 Task: Clear offline items from the Outlook calendar.
Action: Mouse moved to (15, 60)
Screenshot: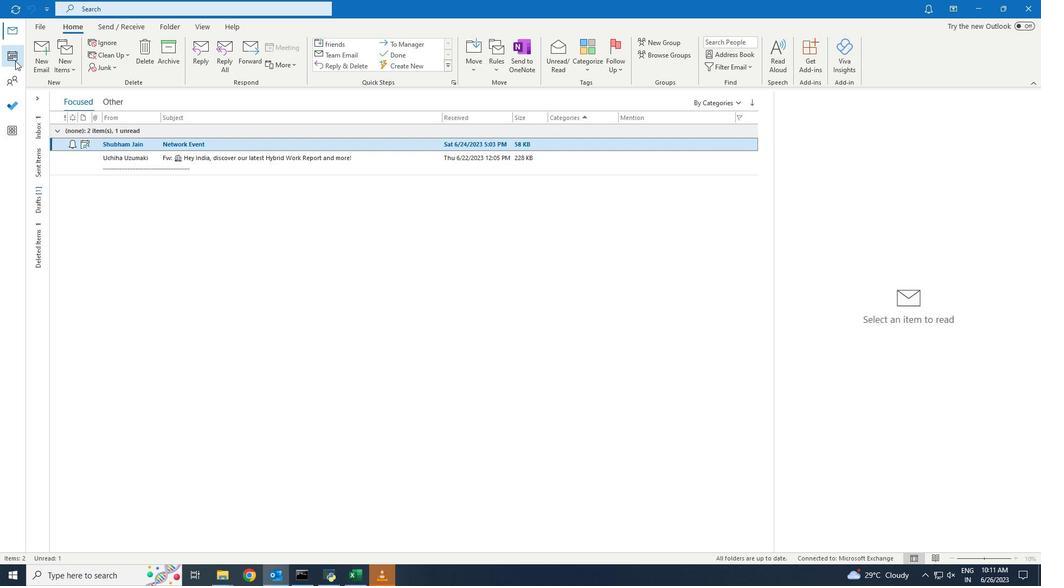 
Action: Mouse pressed left at (15, 60)
Screenshot: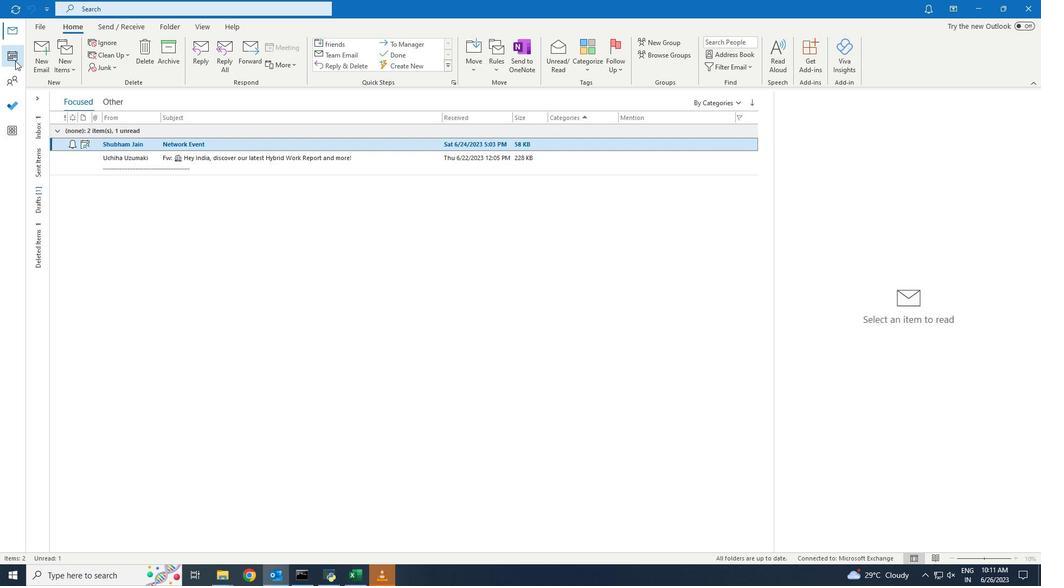 
Action: Mouse moved to (160, 27)
Screenshot: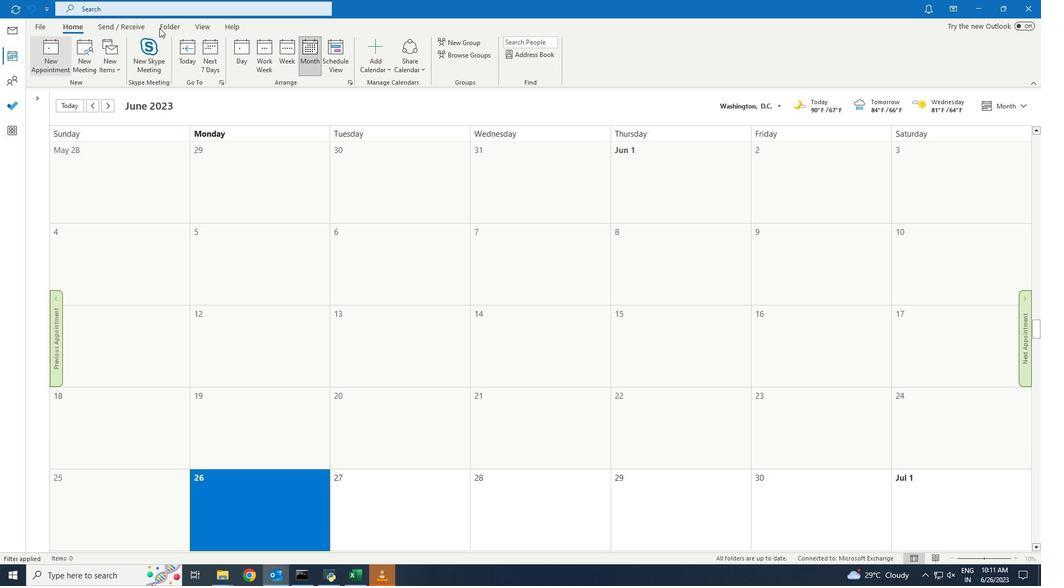 
Action: Mouse pressed left at (160, 27)
Screenshot: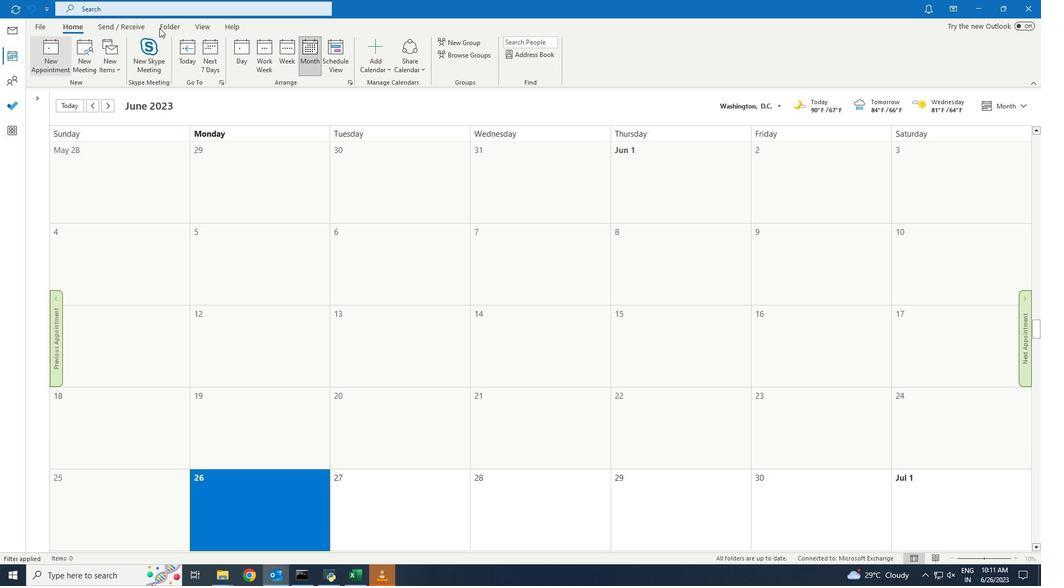 
Action: Mouse moved to (252, 62)
Screenshot: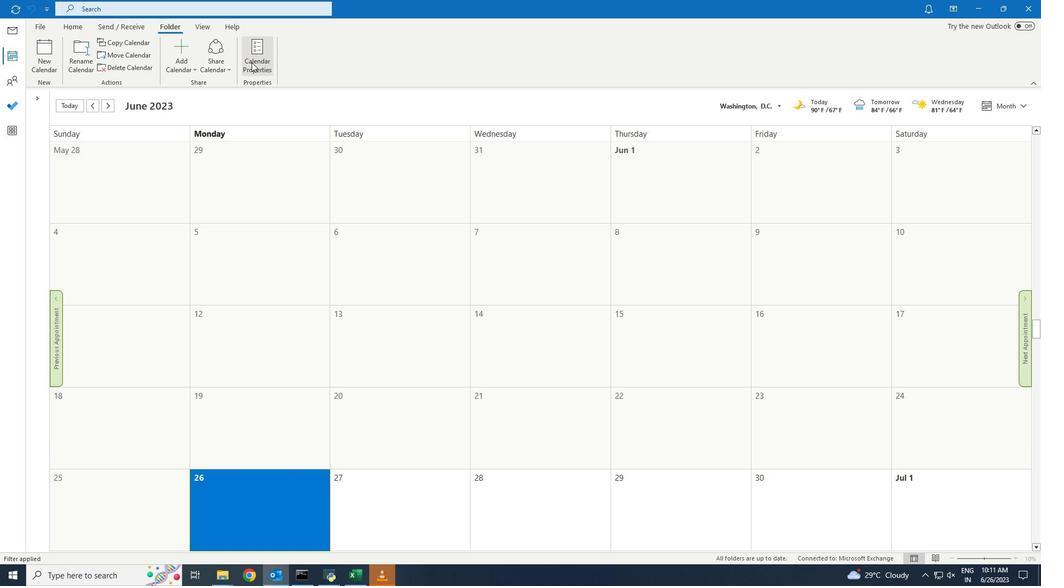 
Action: Mouse pressed left at (252, 62)
Screenshot: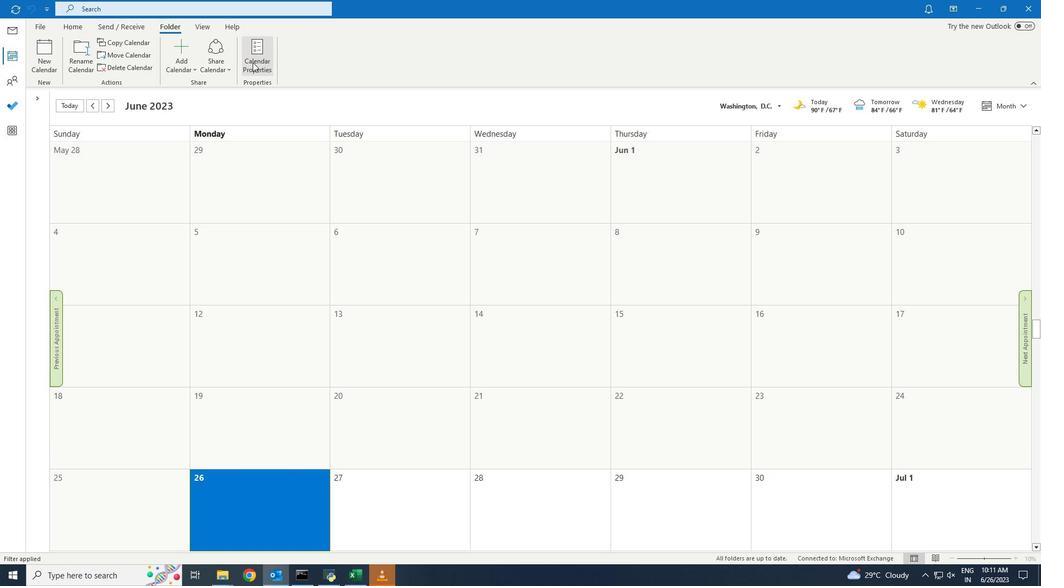 
Action: Mouse moved to (501, 326)
Screenshot: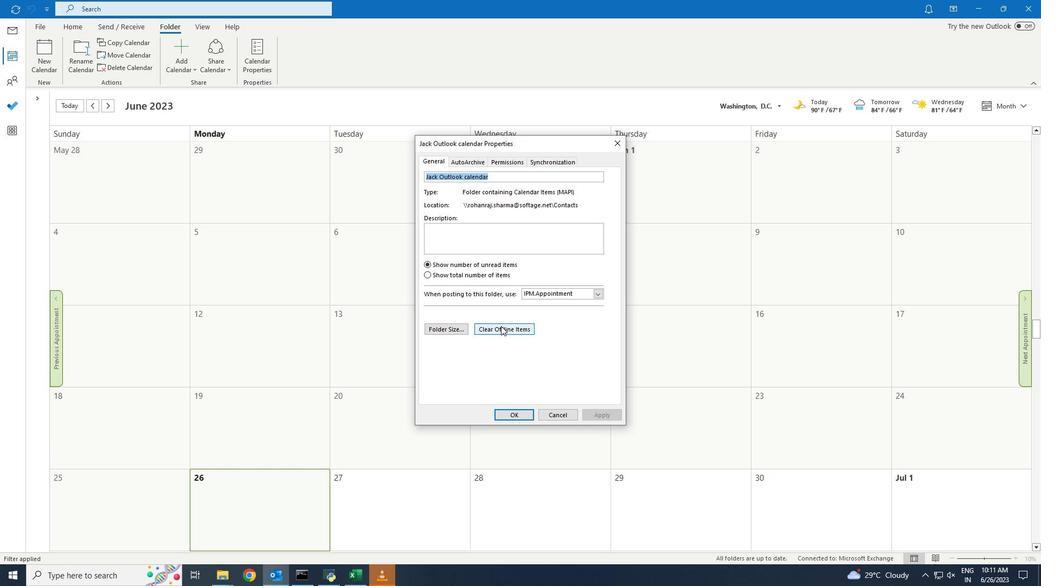
Action: Mouse pressed left at (501, 326)
Screenshot: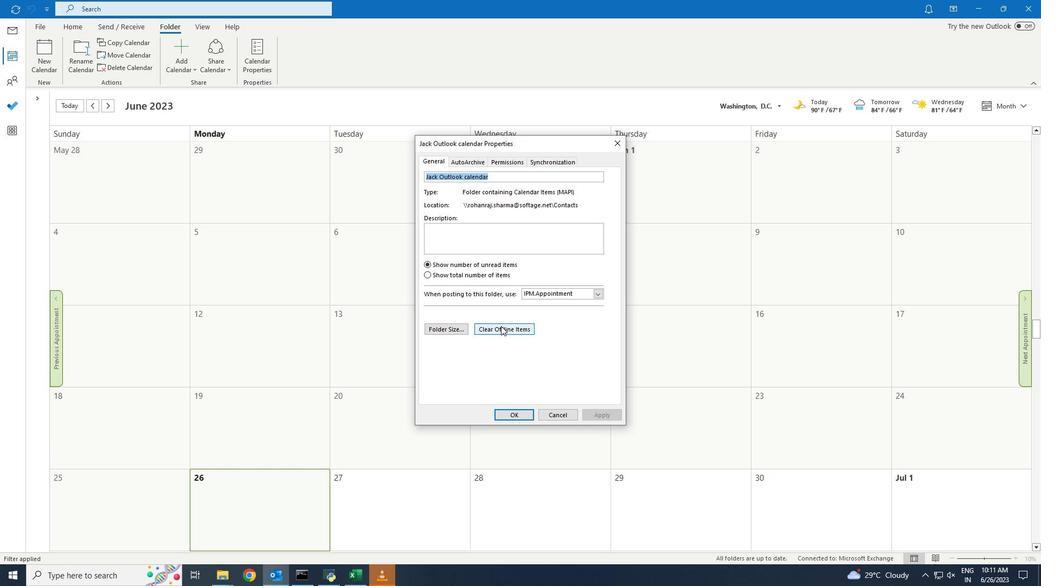 
Action: Mouse moved to (519, 312)
Screenshot: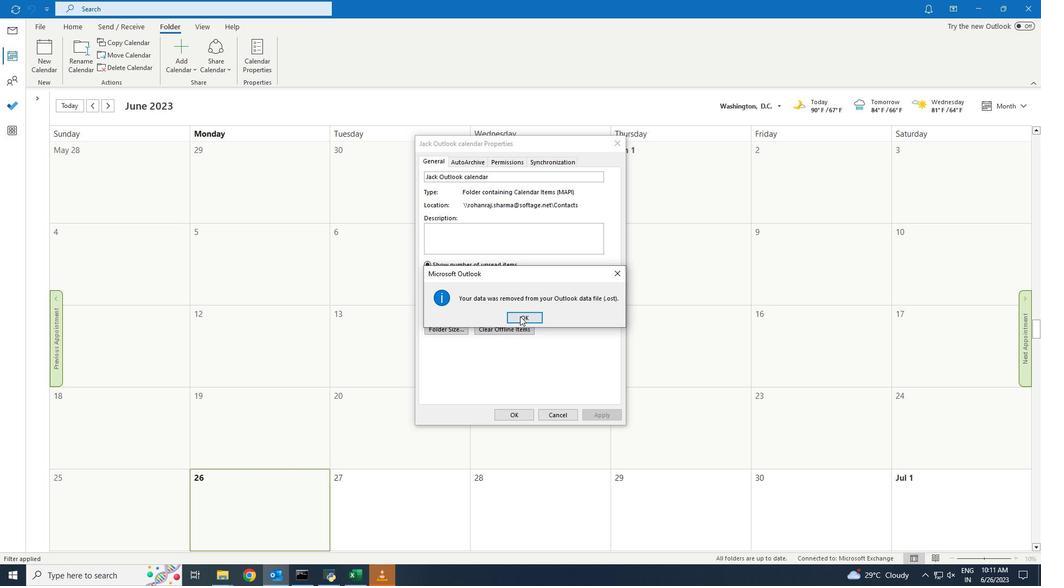 
Action: Mouse pressed left at (519, 312)
Screenshot: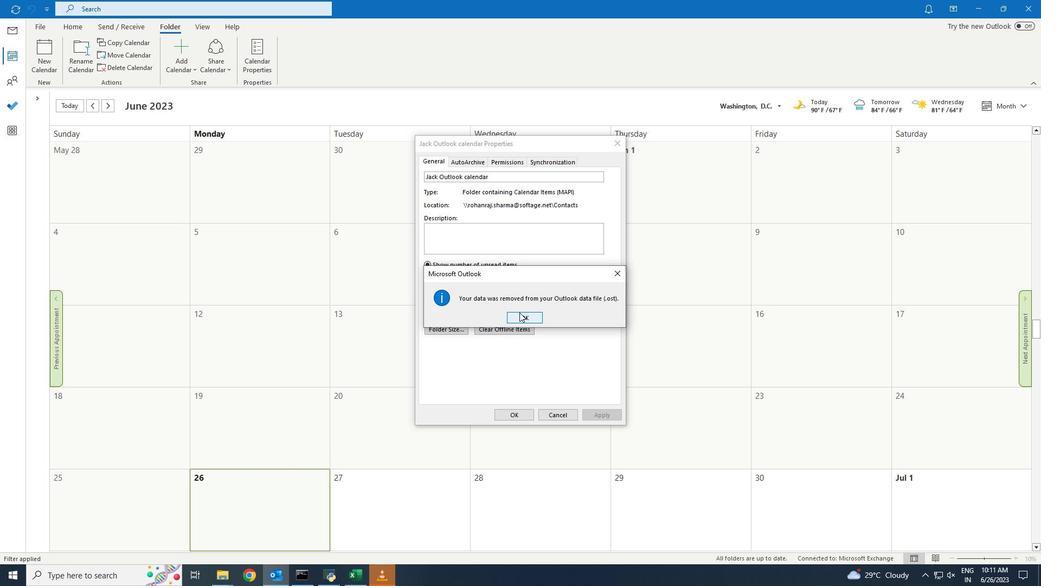 
Action: Mouse moved to (524, 412)
Screenshot: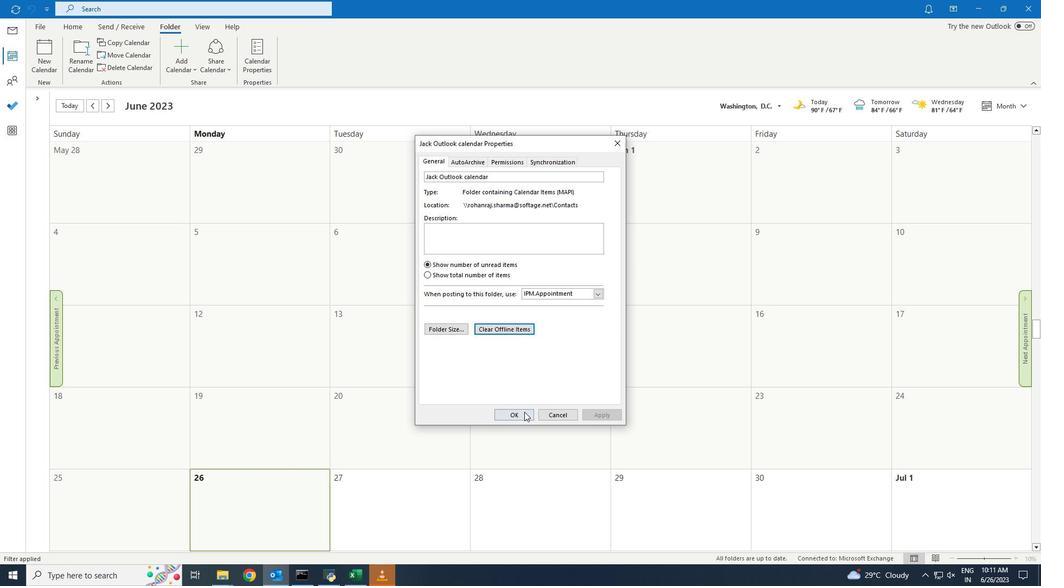 
Action: Mouse pressed left at (524, 412)
Screenshot: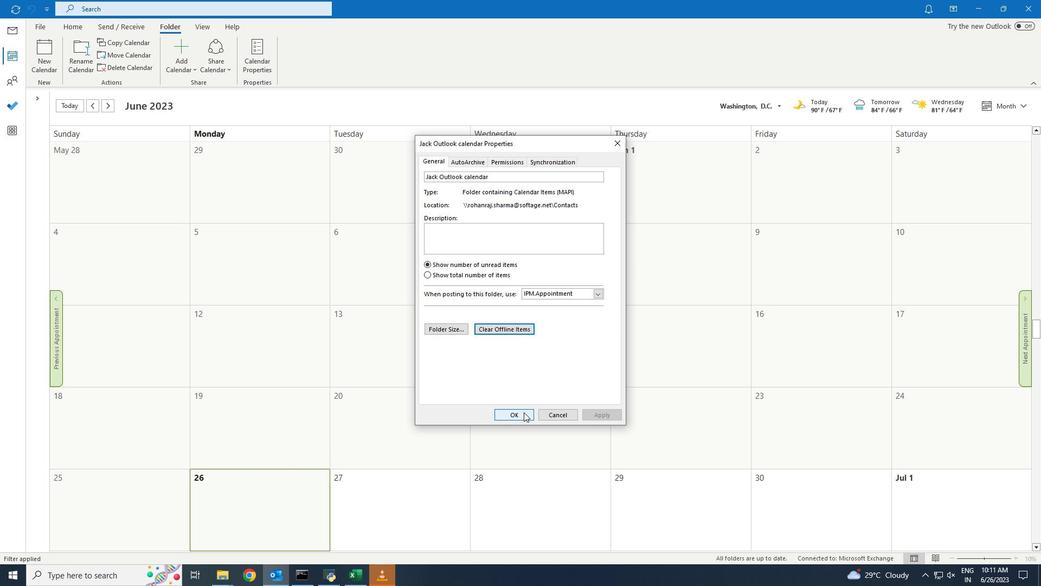 
